 Task: Add Raisin Bran Muffins 4 Pack to the cart.
Action: Mouse pressed left at (22, 78)
Screenshot: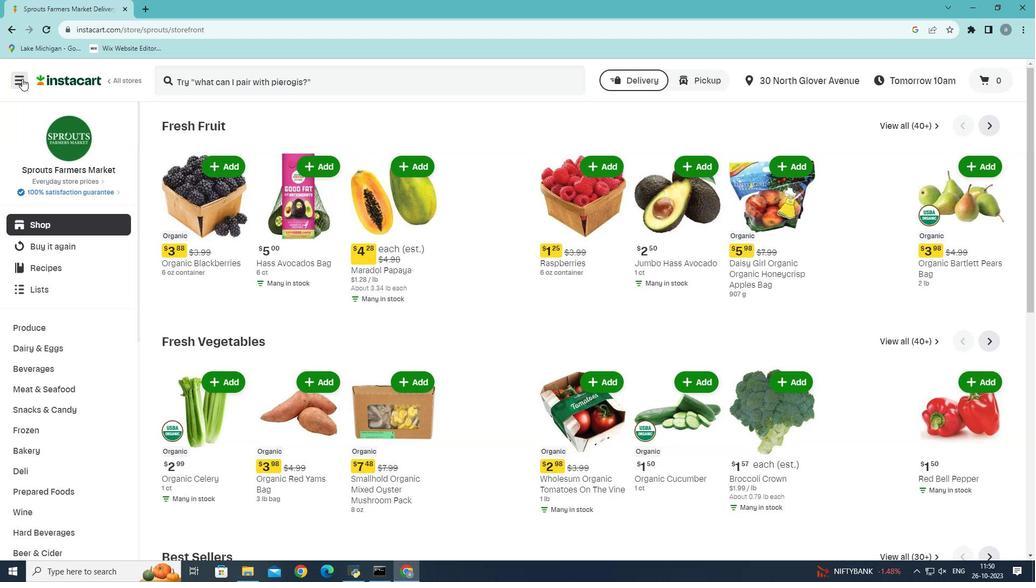 
Action: Mouse moved to (40, 313)
Screenshot: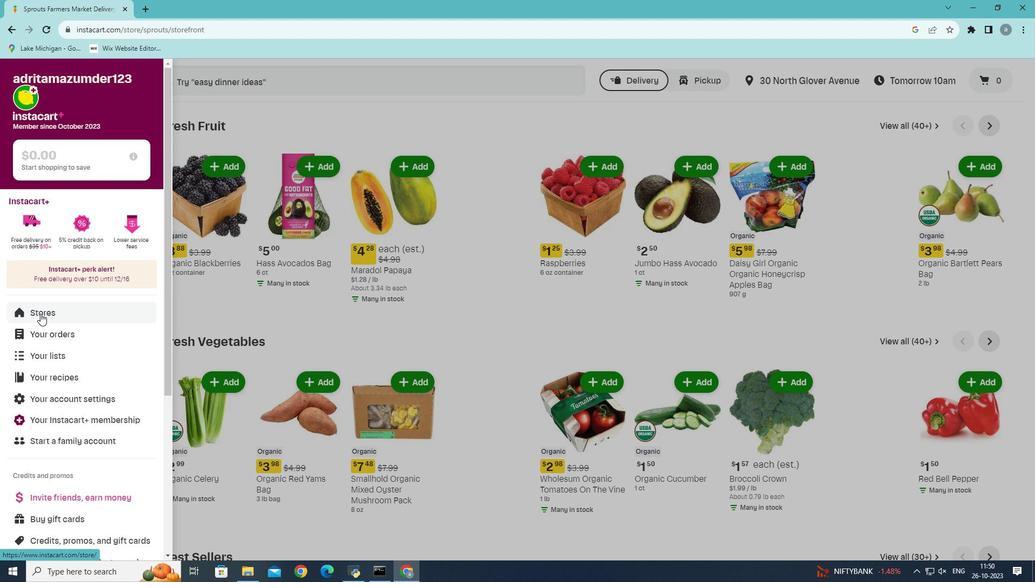 
Action: Mouse pressed left at (40, 313)
Screenshot: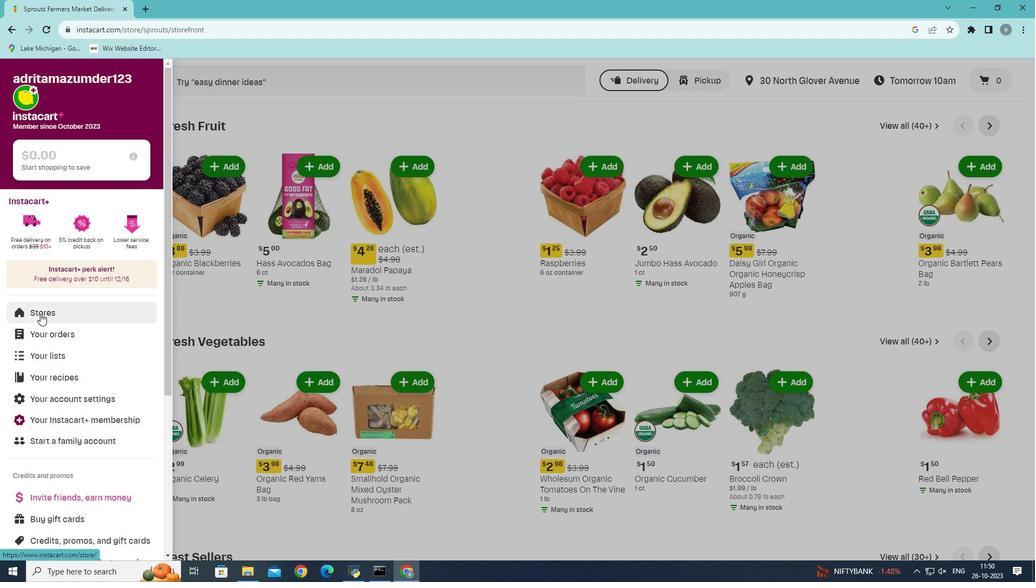 
Action: Mouse moved to (265, 125)
Screenshot: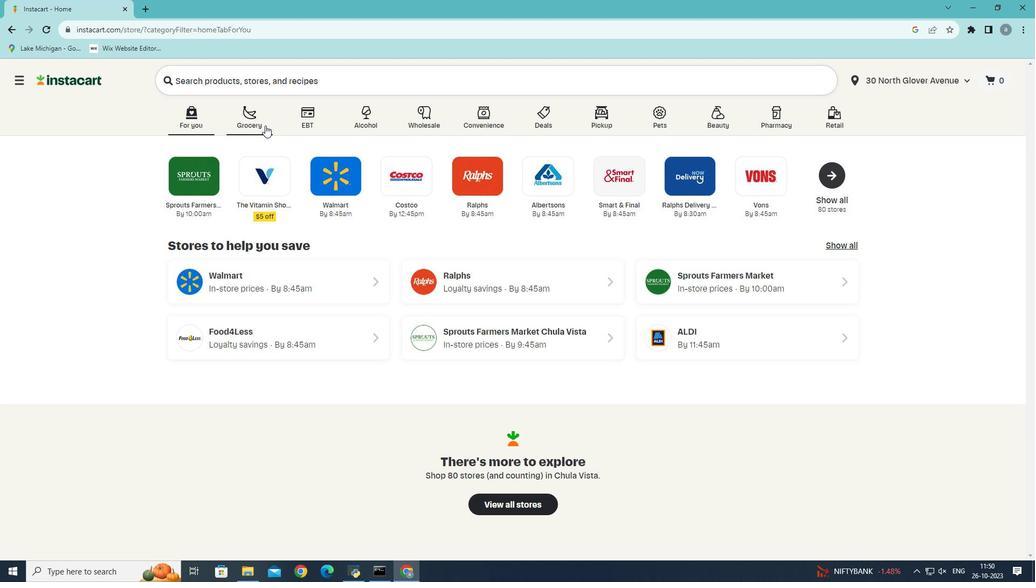 
Action: Mouse pressed left at (265, 125)
Screenshot: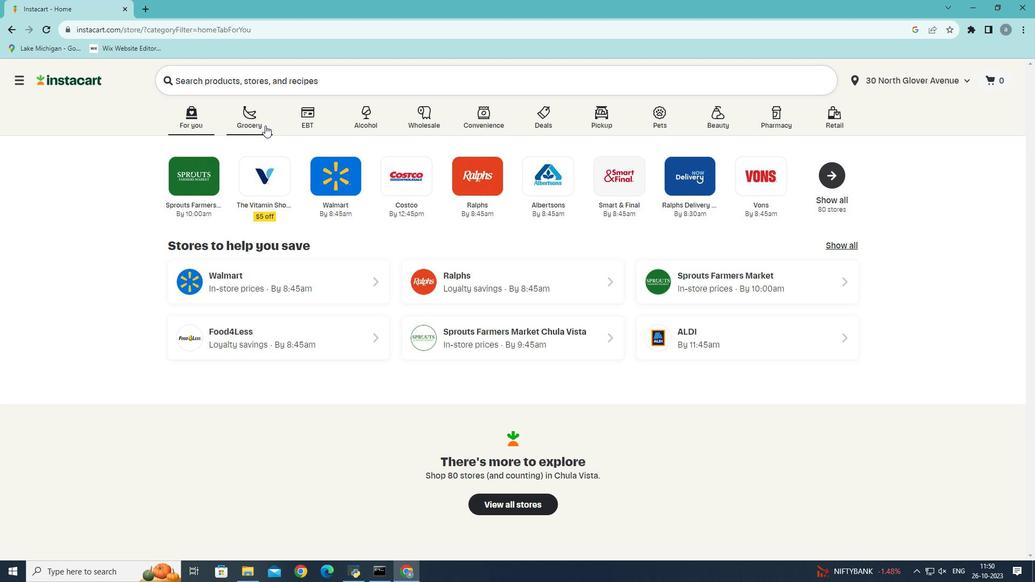 
Action: Mouse moved to (252, 326)
Screenshot: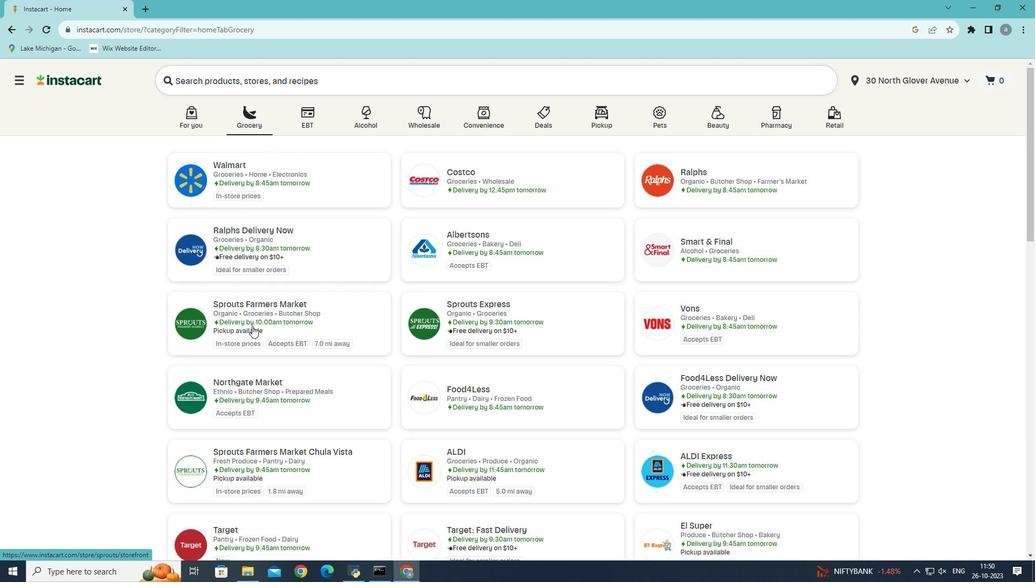 
Action: Mouse pressed left at (252, 326)
Screenshot: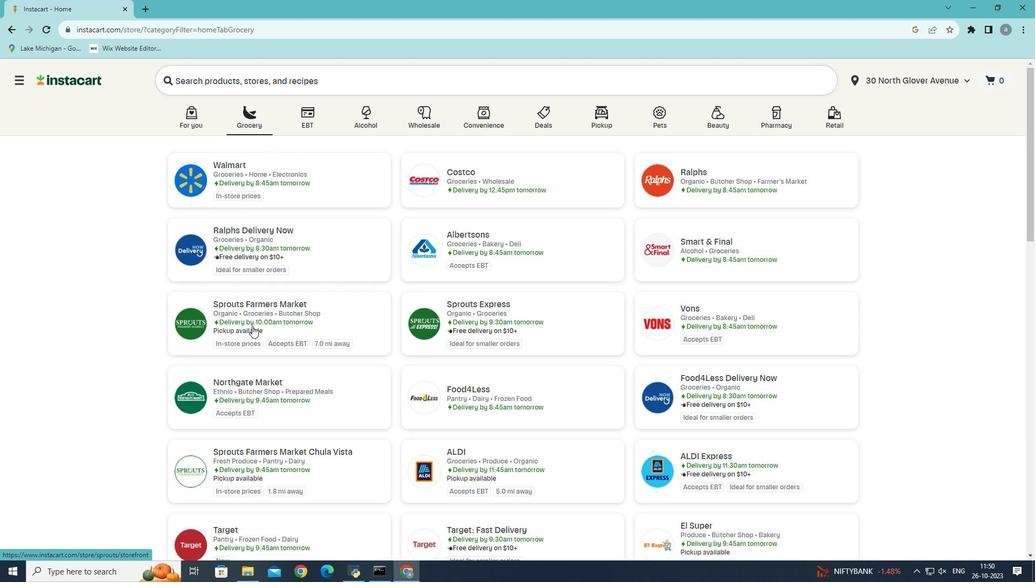 
Action: Mouse moved to (32, 449)
Screenshot: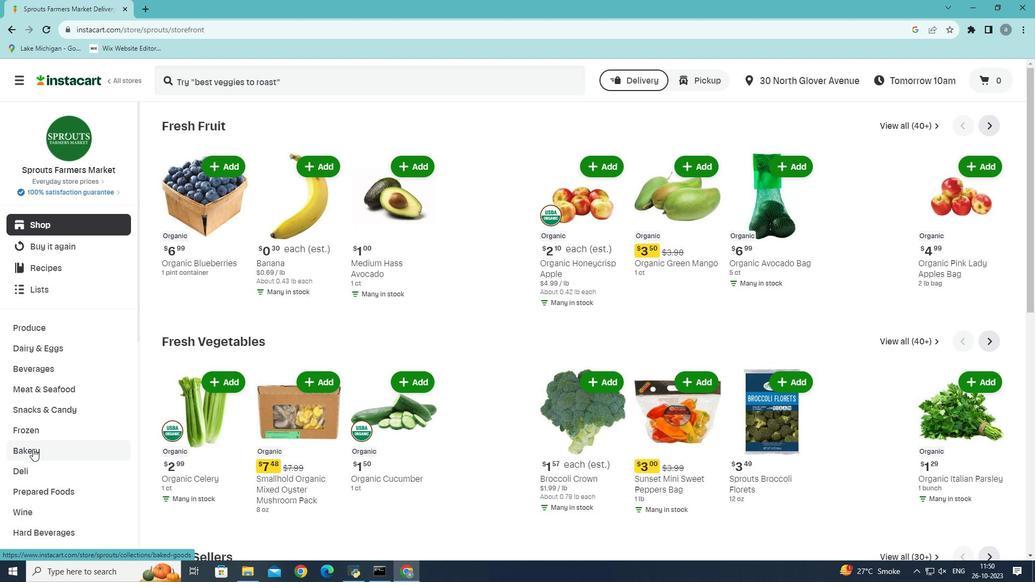 
Action: Mouse pressed left at (32, 449)
Screenshot: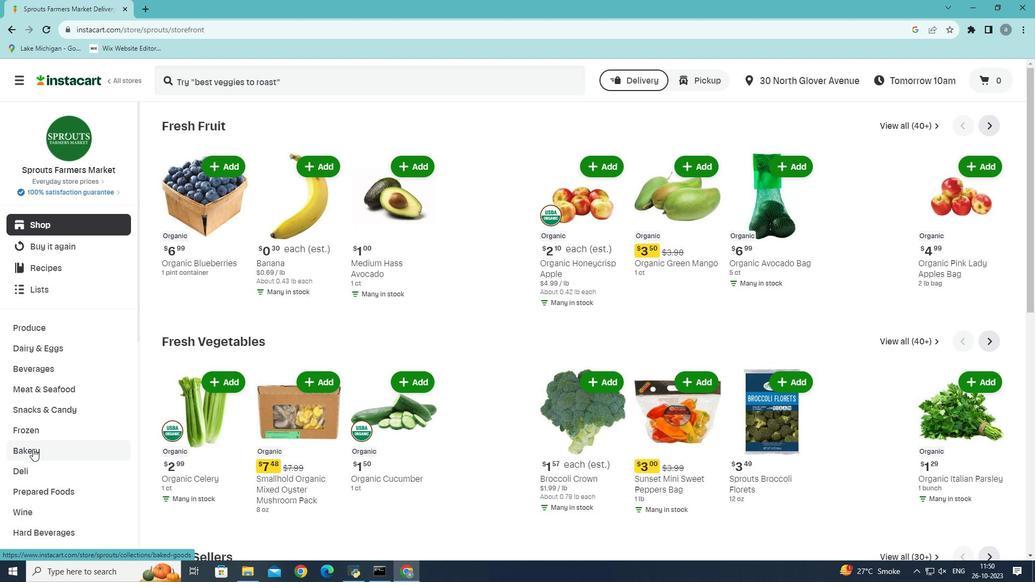 
Action: Mouse moved to (657, 153)
Screenshot: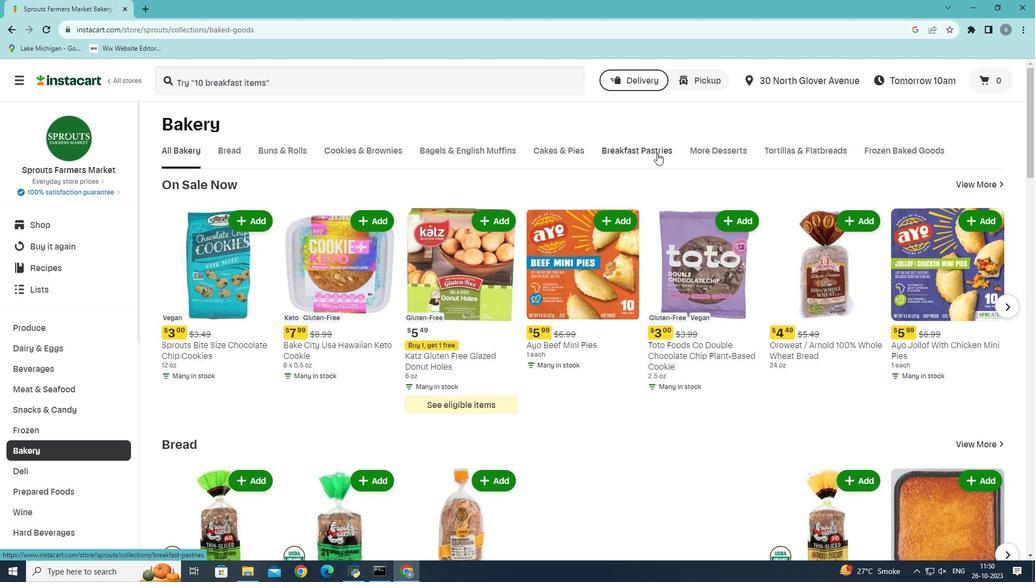 
Action: Mouse pressed left at (657, 153)
Screenshot: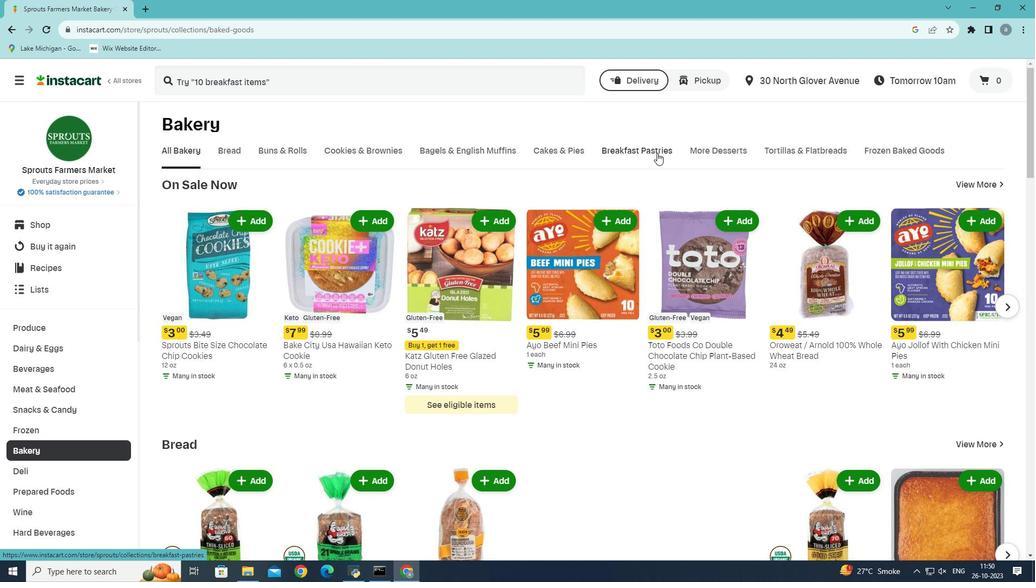 
Action: Mouse moved to (245, 192)
Screenshot: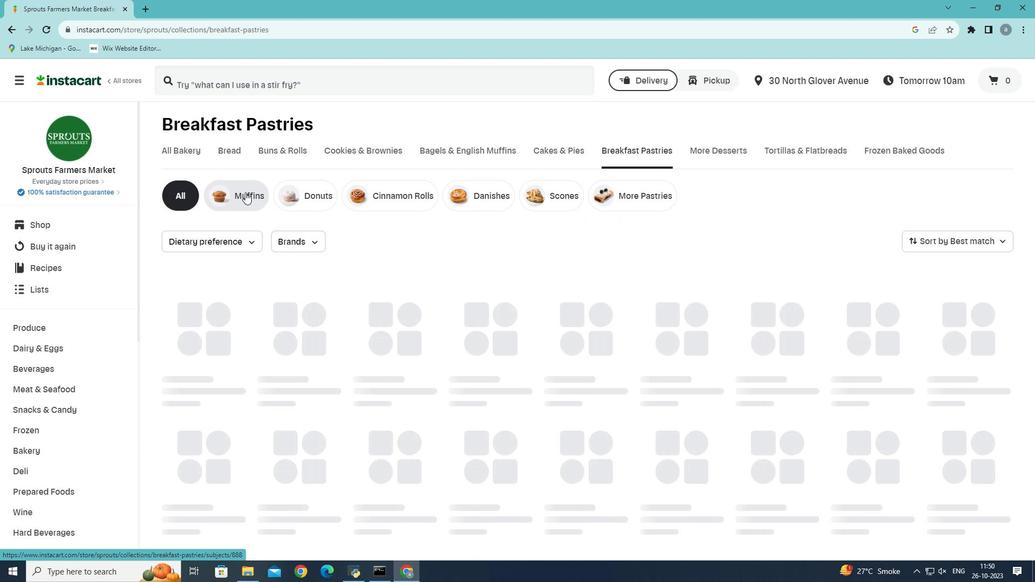 
Action: Mouse pressed left at (245, 192)
Screenshot: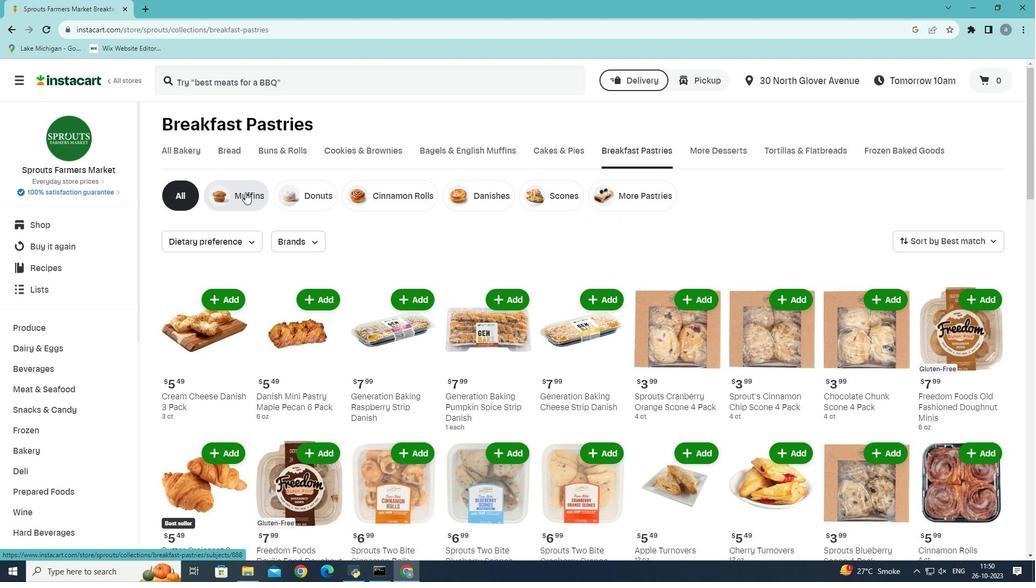 
Action: Mouse moved to (588, 405)
Screenshot: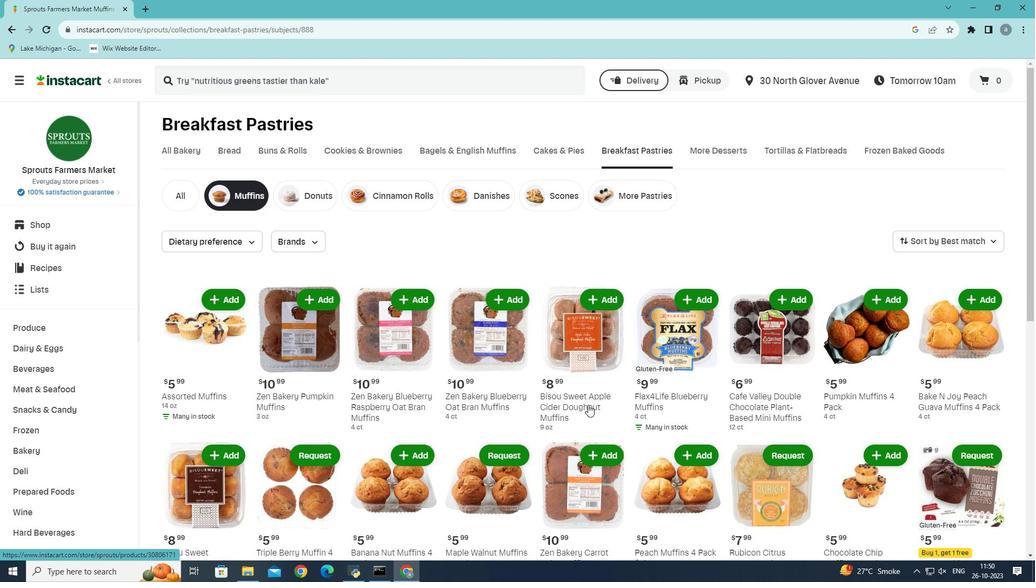 
Action: Mouse scrolled (588, 404) with delta (0, 0)
Screenshot: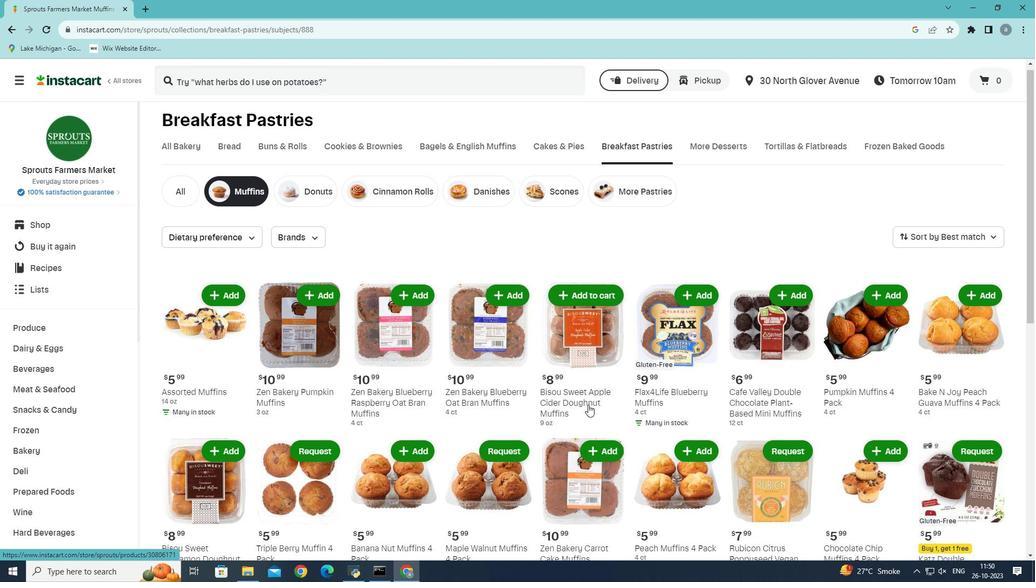 
Action: Mouse scrolled (588, 404) with delta (0, 0)
Screenshot: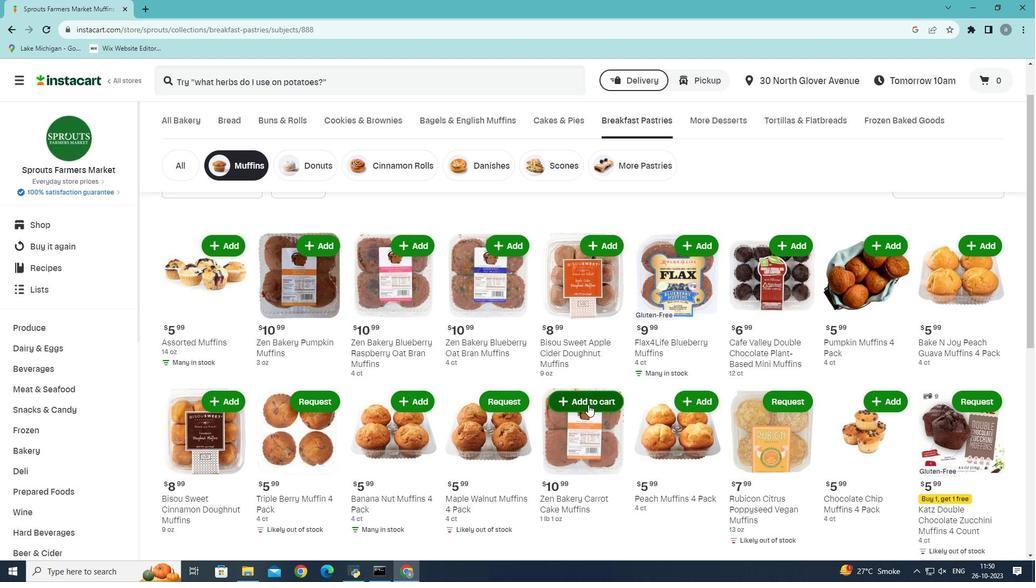 
Action: Mouse scrolled (588, 404) with delta (0, 0)
Screenshot: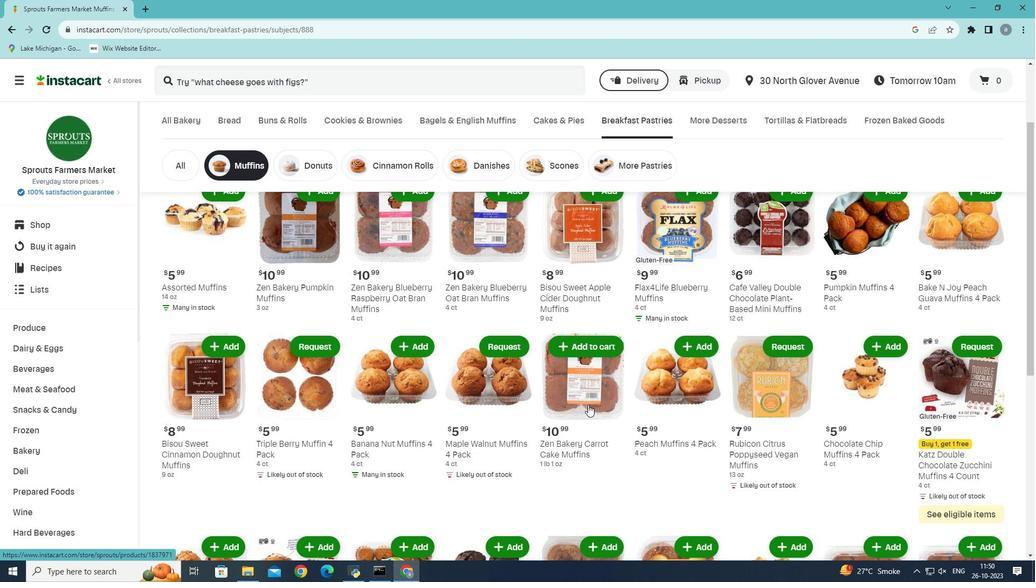 
Action: Mouse moved to (589, 405)
Screenshot: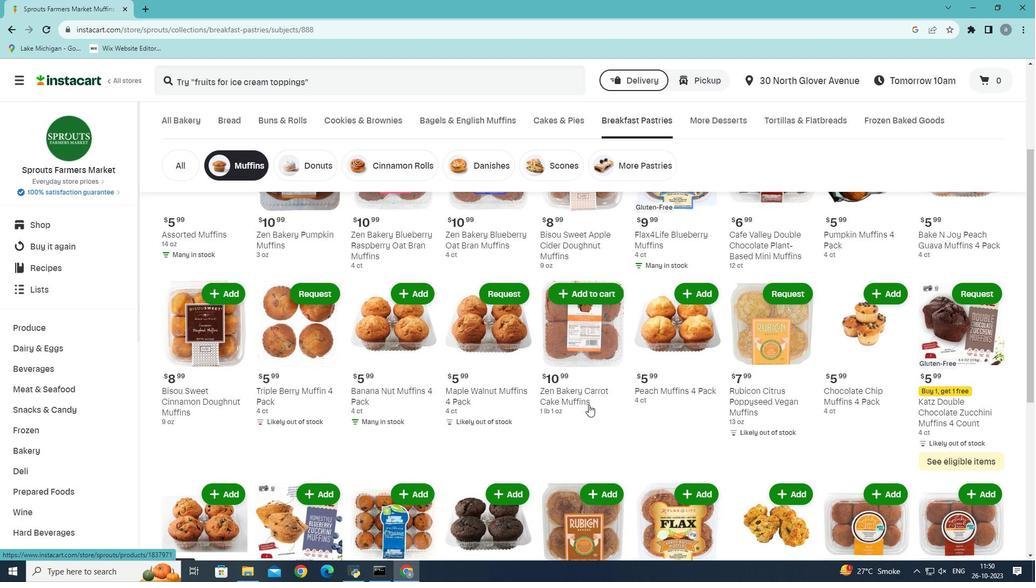 
Action: Mouse scrolled (589, 404) with delta (0, 0)
Screenshot: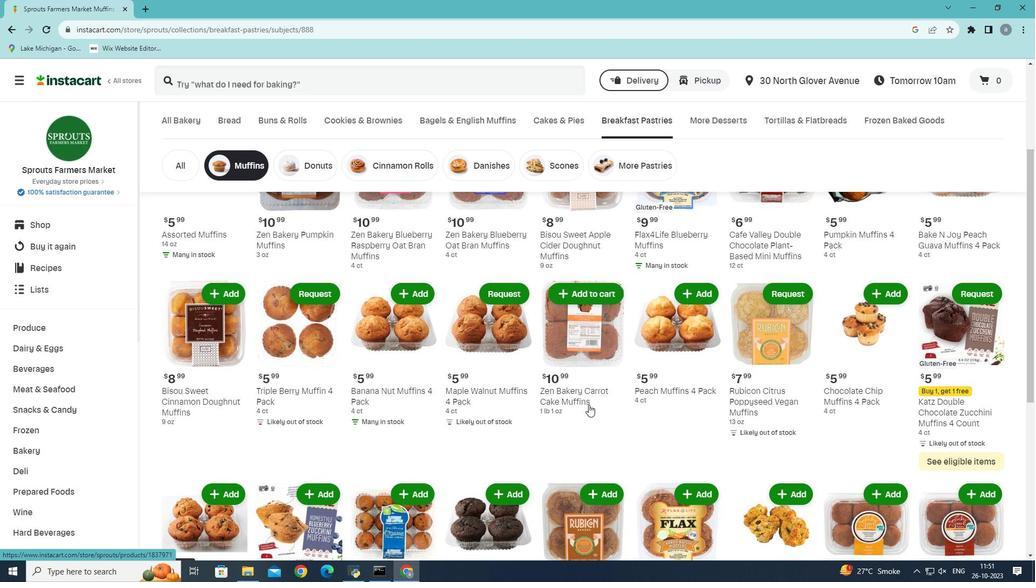 
Action: Mouse scrolled (589, 404) with delta (0, 0)
Screenshot: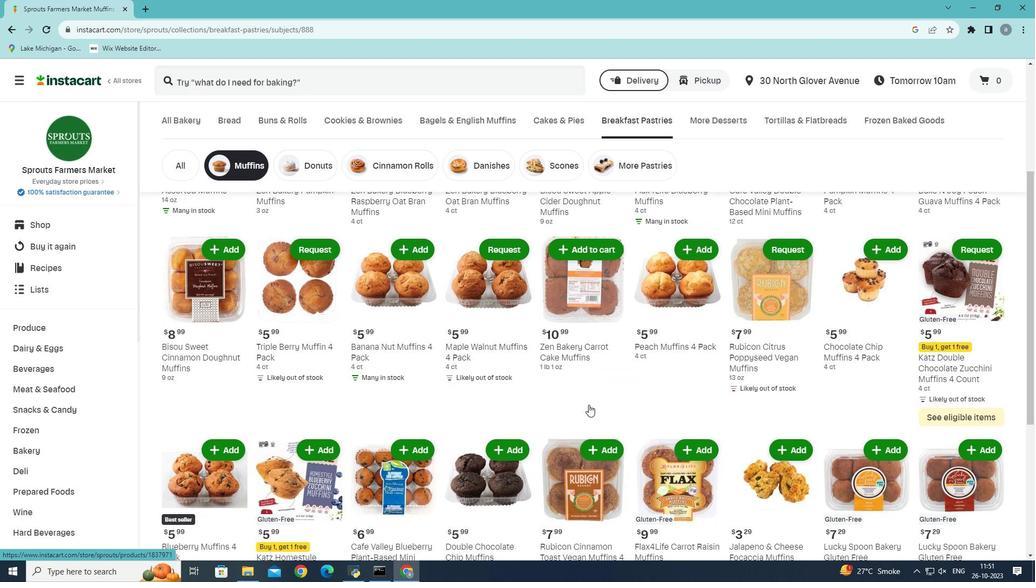 
Action: Mouse scrolled (589, 404) with delta (0, 0)
Screenshot: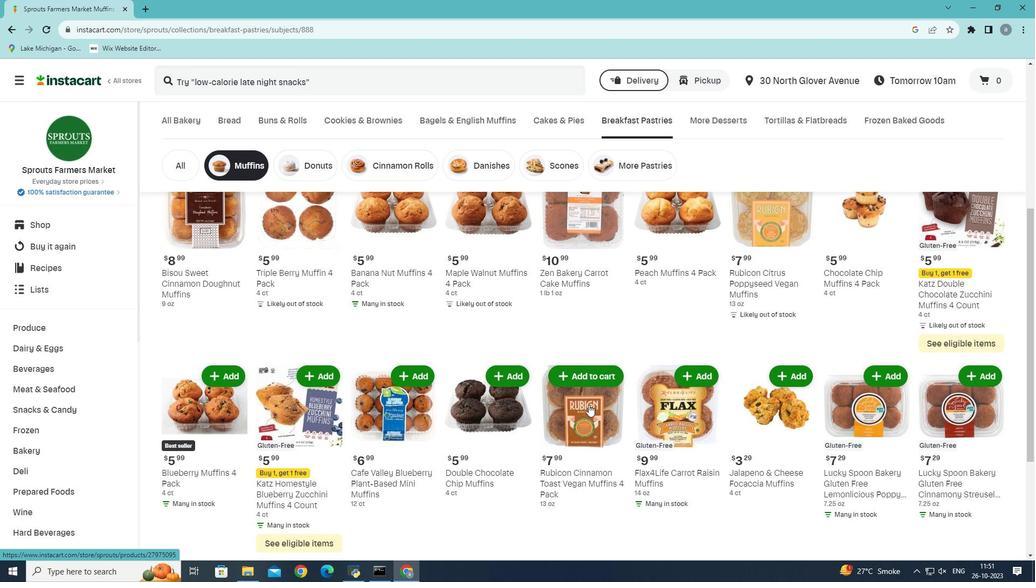 
Action: Mouse scrolled (589, 404) with delta (0, 0)
Screenshot: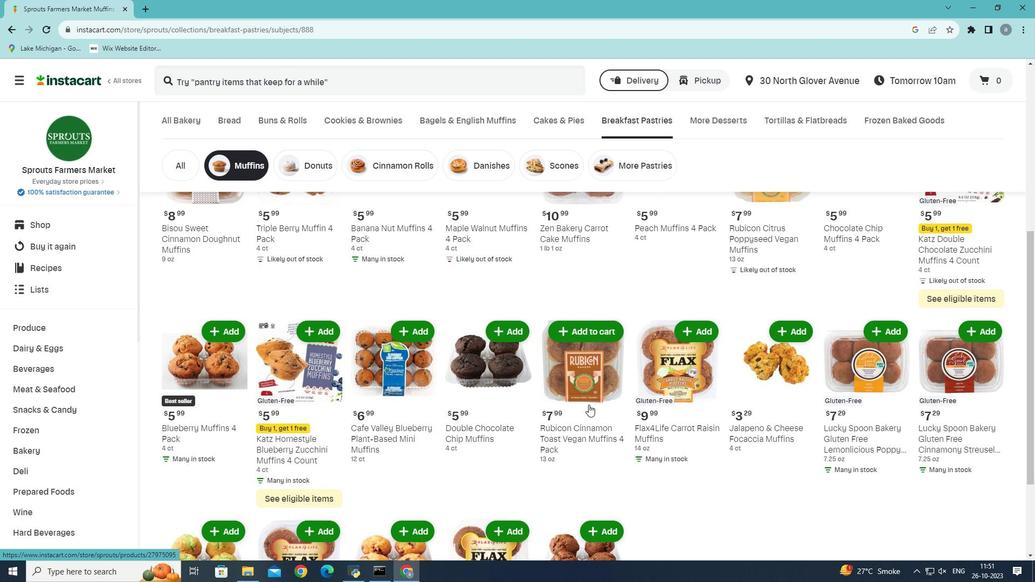 
Action: Mouse scrolled (589, 404) with delta (0, 0)
Screenshot: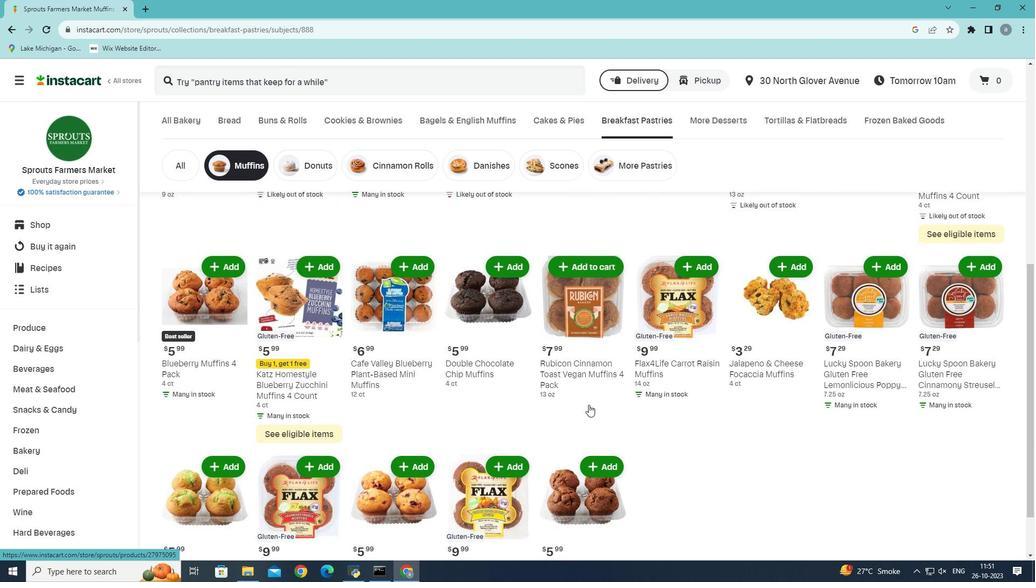 
Action: Mouse moved to (589, 405)
Screenshot: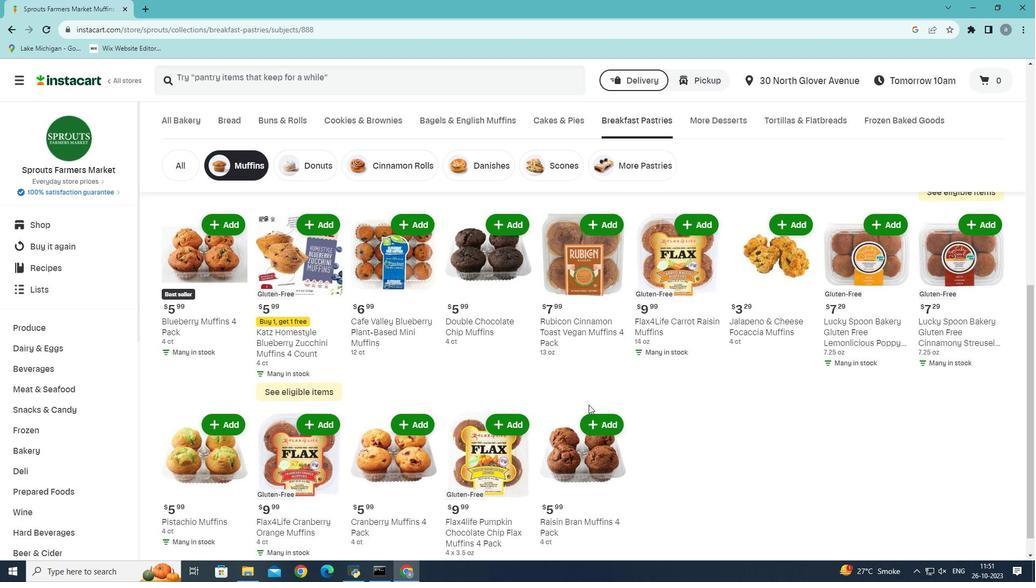 
Action: Mouse scrolled (589, 404) with delta (0, 0)
Screenshot: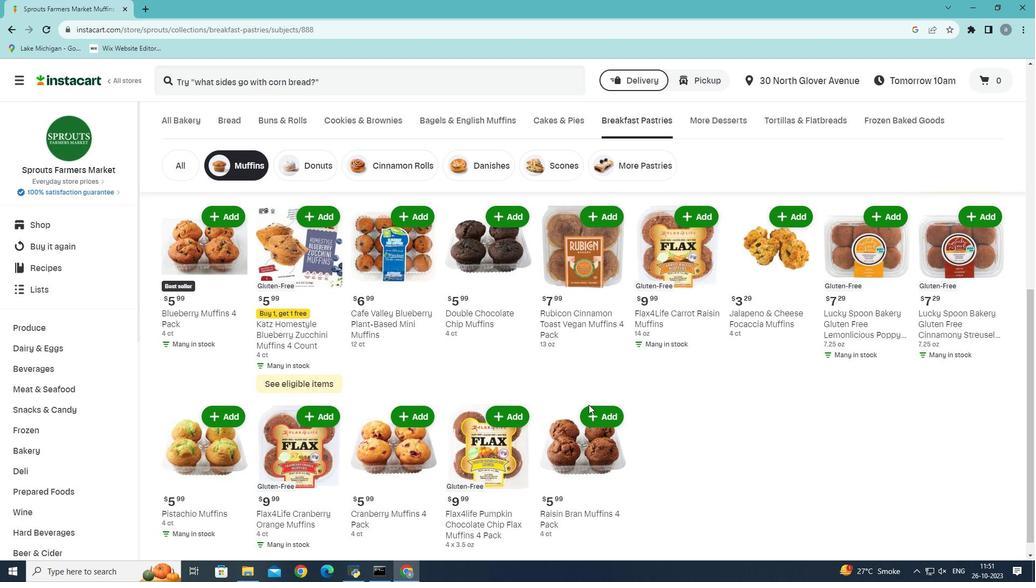 
Action: Mouse scrolled (589, 404) with delta (0, 0)
Screenshot: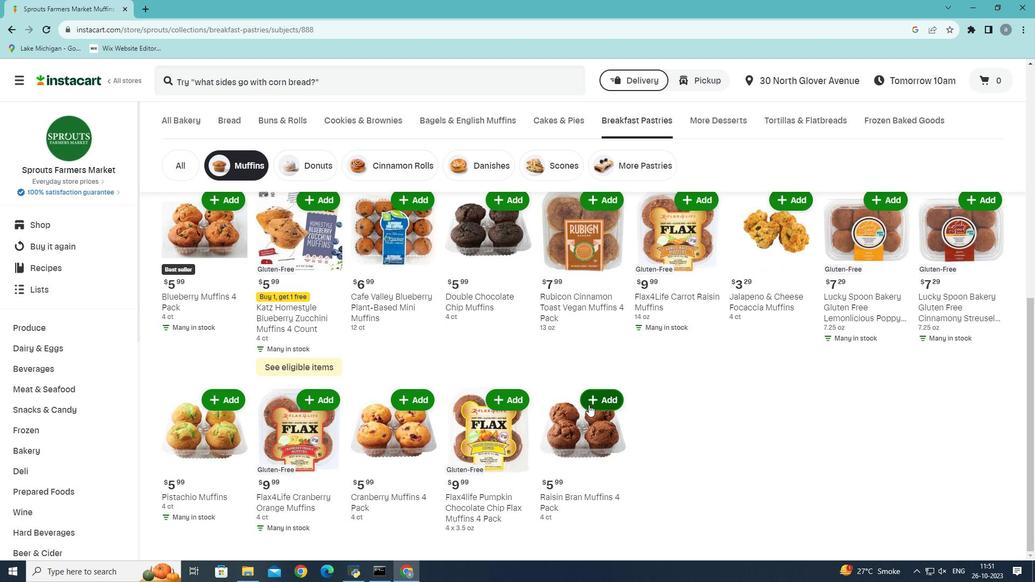 
Action: Mouse scrolled (589, 404) with delta (0, 0)
Screenshot: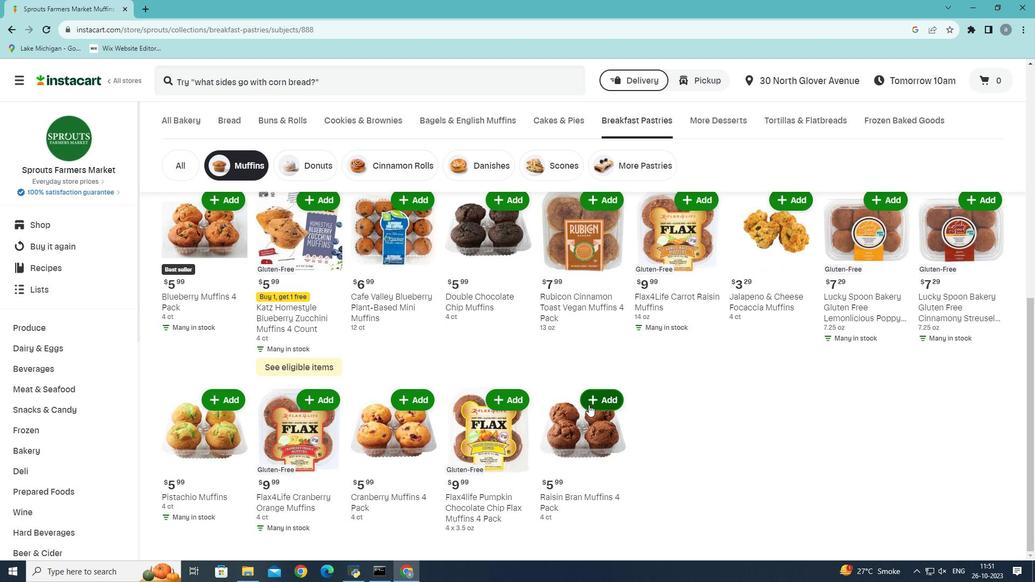 
Action: Mouse moved to (604, 401)
Screenshot: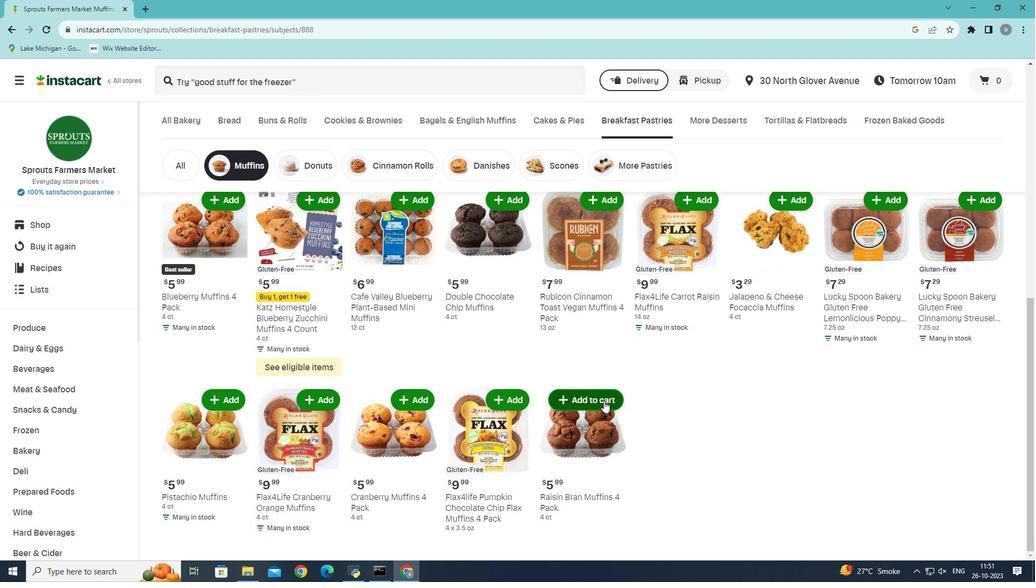 
Action: Mouse pressed left at (604, 401)
Screenshot: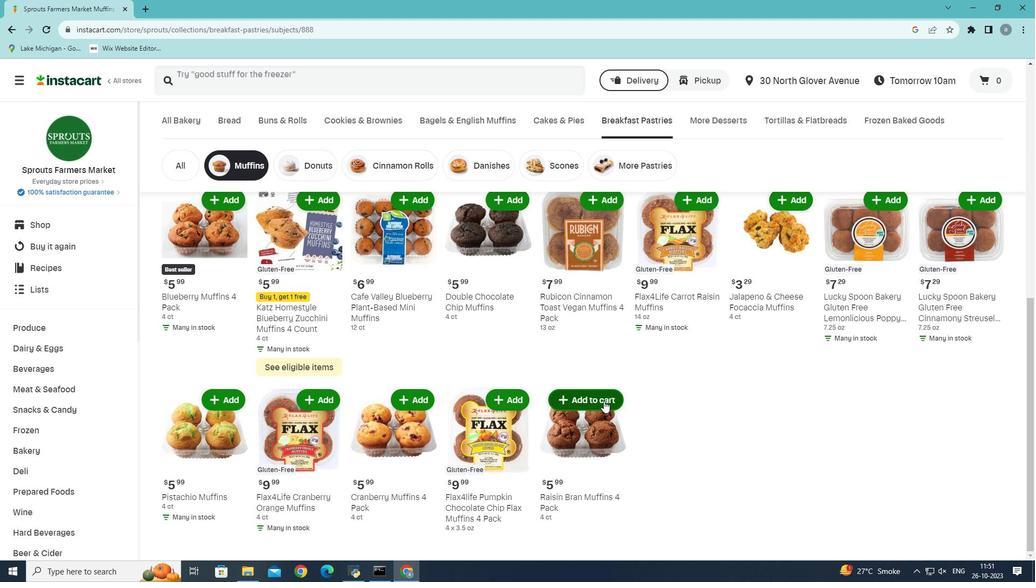 
